 Task: Create Card IT Infrastructure Execution in Board Competitor Analysis Best Practices to Workspace Angel Investors. Create Card History Conference Review in Board Sales Lead Generation and Qualification to Workspace Angel Investors. Create Card IT Security Review in Board Content Marketing Video Series Strategy and Execution to Workspace Angel Investors
Action: Mouse moved to (83, 250)
Screenshot: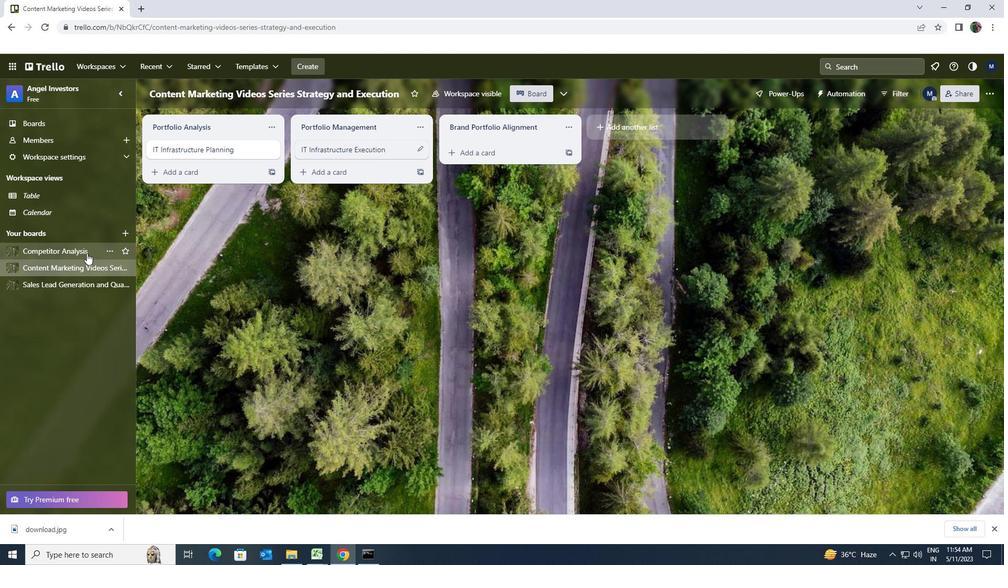
Action: Mouse pressed left at (83, 250)
Screenshot: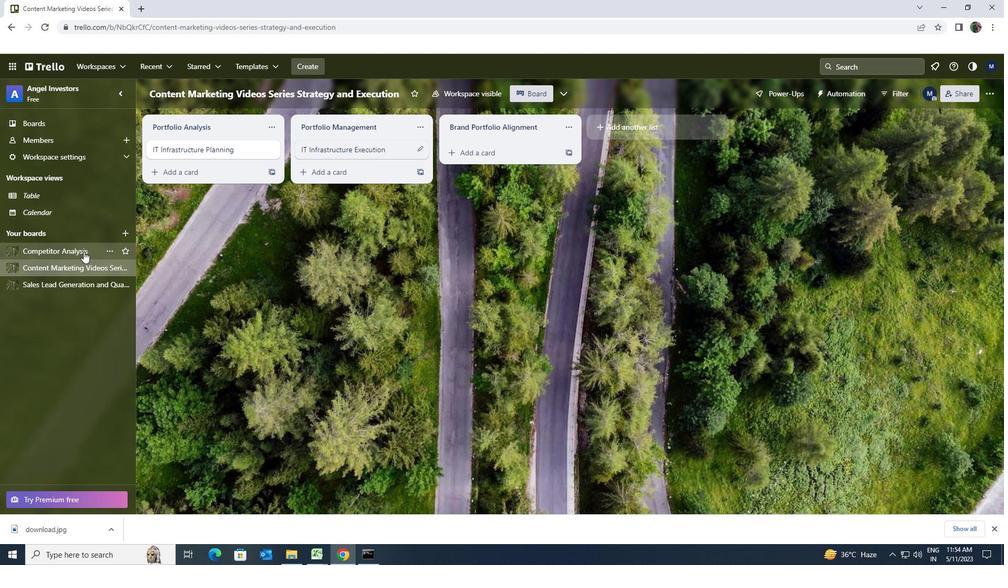 
Action: Mouse moved to (474, 162)
Screenshot: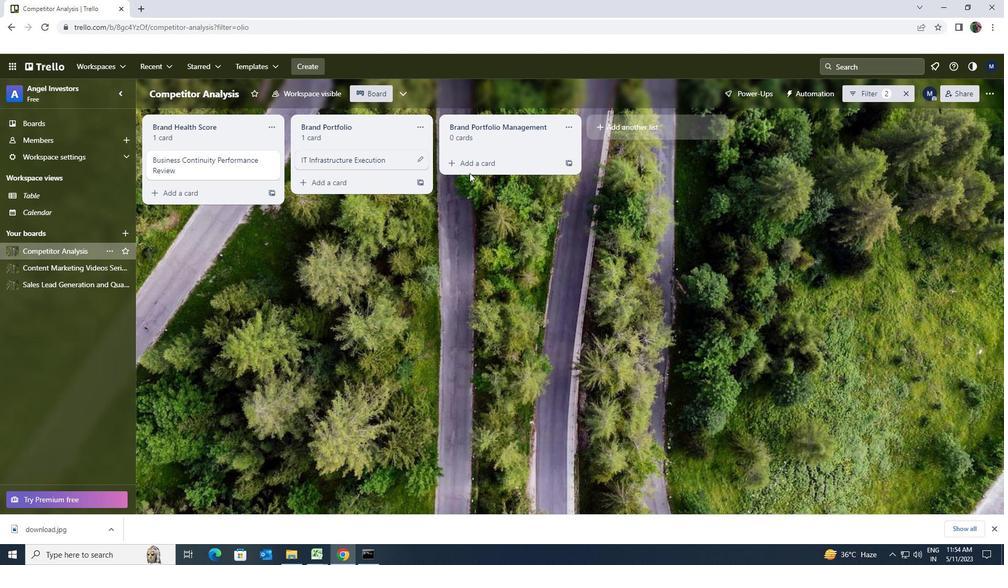 
Action: Mouse pressed left at (474, 162)
Screenshot: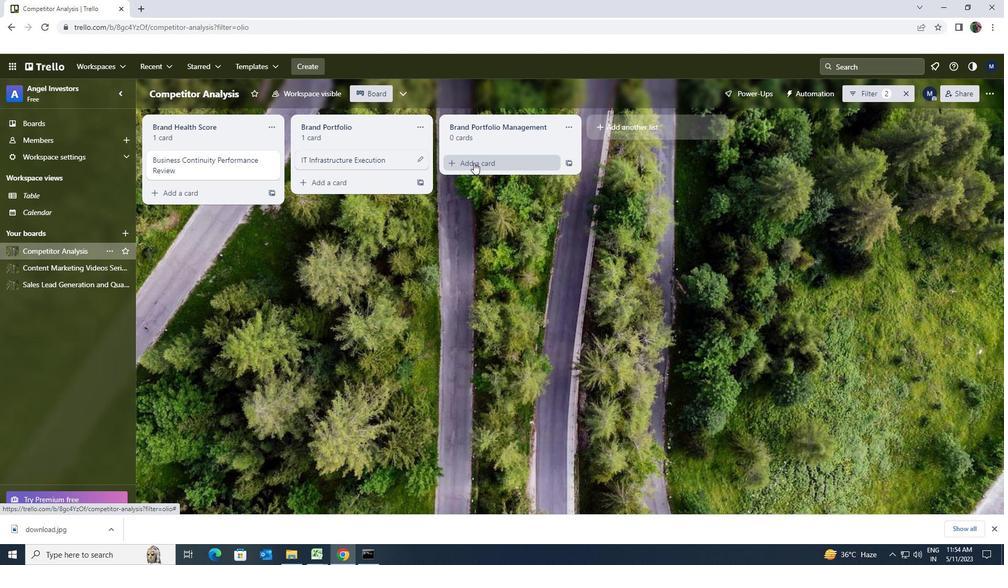 
Action: Key pressed <Key.shift><Key.shift><Key.shift><Key.shift><Key.shift><Key.shift><Key.shift><Key.shift><Key.shift>IT<Key.space><Key.shift><Key.shift><Key.shift><Key.shift><Key.shift><Key.shift><Key.shift><Key.shift><Key.shift><Key.shift><Key.shift>INFRASTRUCTURE<Key.space><Key.shift>EXECUTION
Screenshot: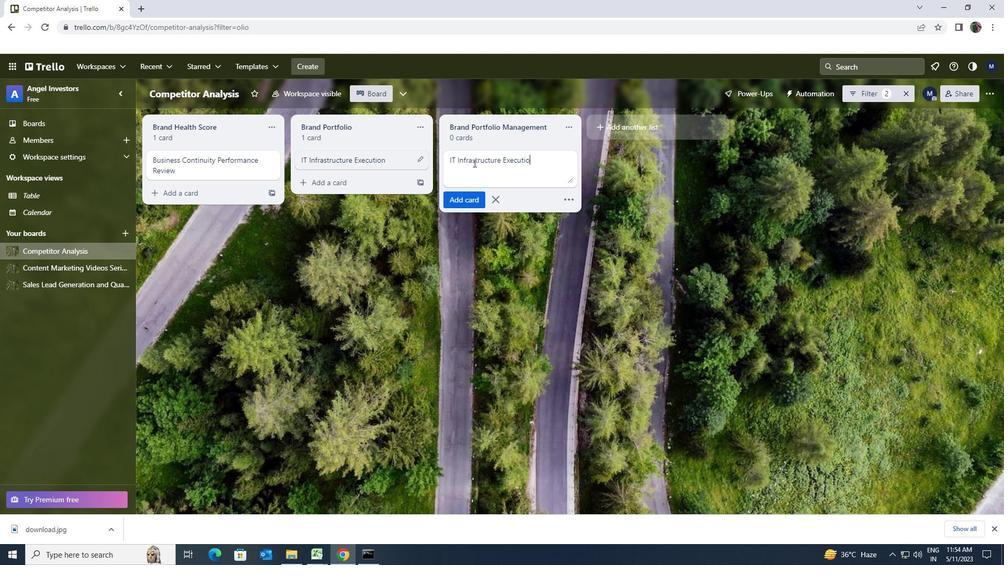 
Action: Mouse moved to (473, 199)
Screenshot: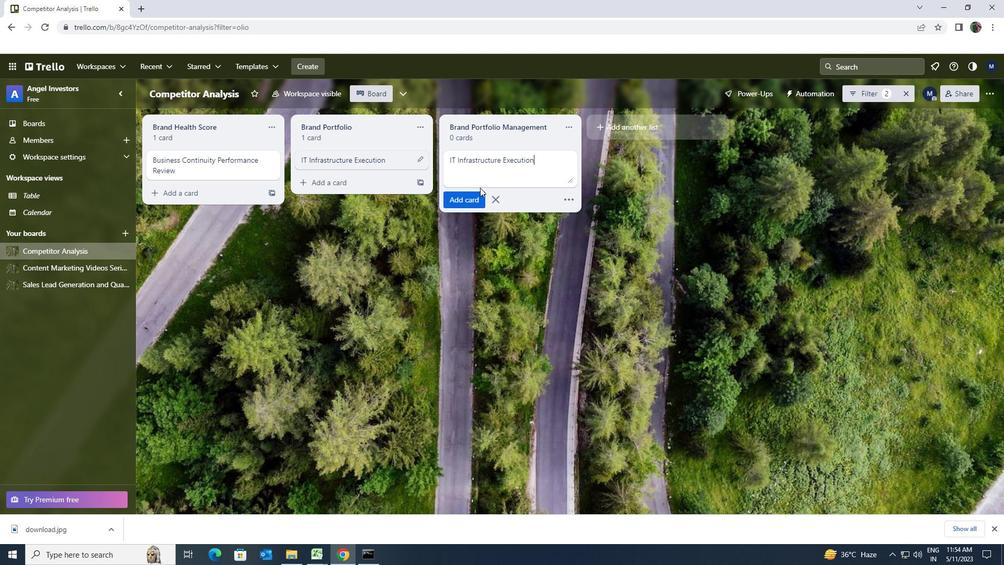 
Action: Mouse pressed left at (473, 199)
Screenshot: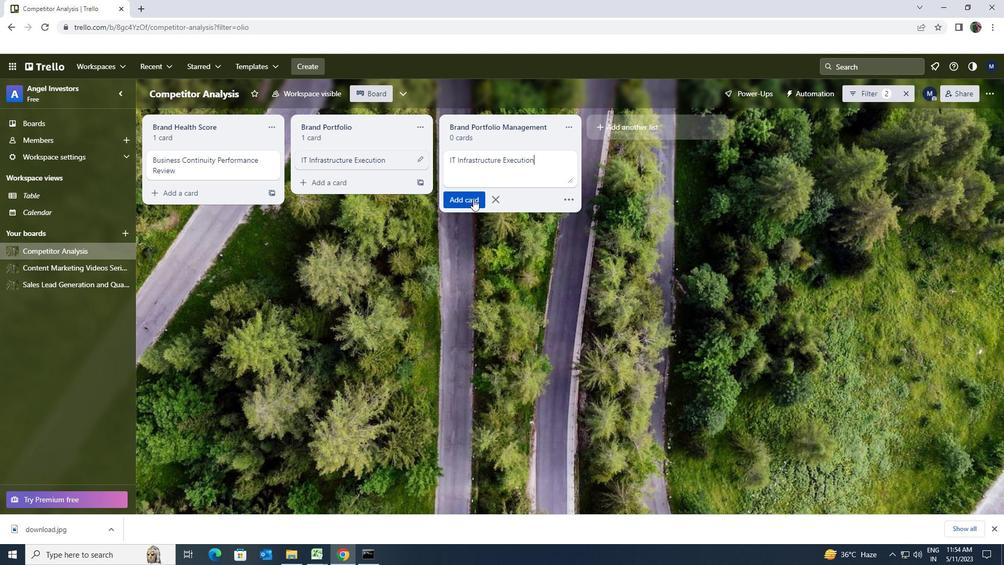 
Action: Mouse moved to (68, 284)
Screenshot: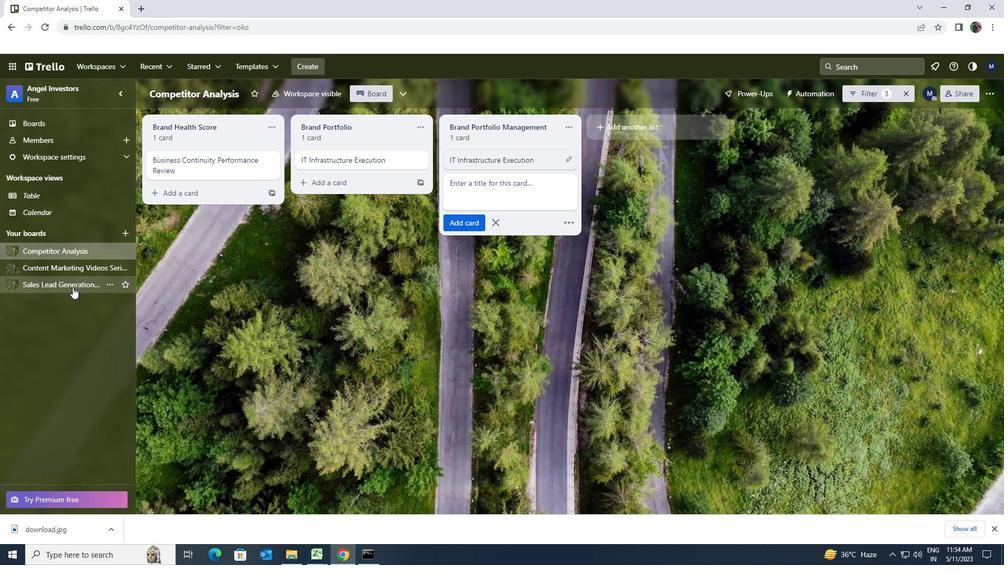 
Action: Mouse pressed left at (68, 284)
Screenshot: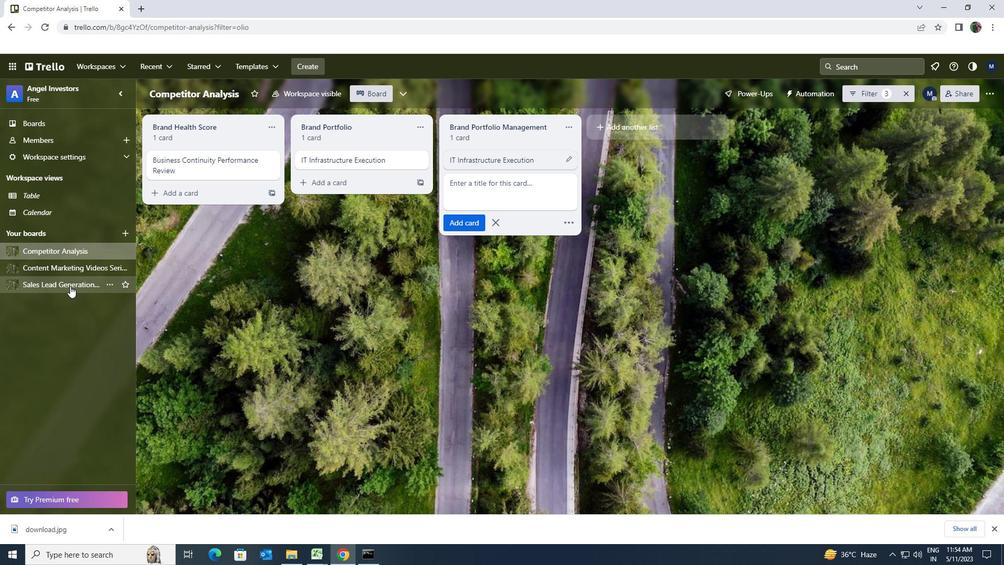 
Action: Mouse moved to (487, 158)
Screenshot: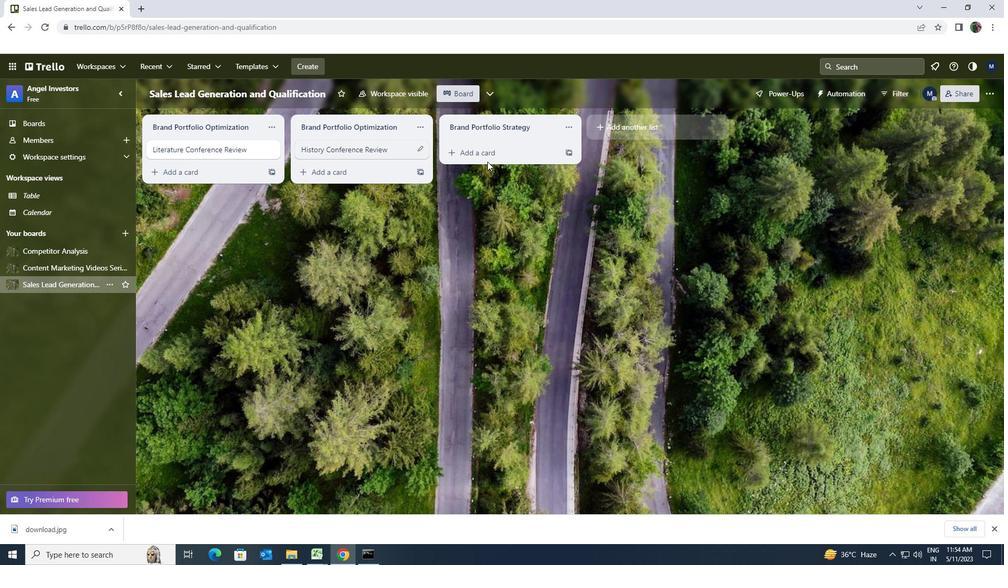 
Action: Mouse pressed left at (487, 158)
Screenshot: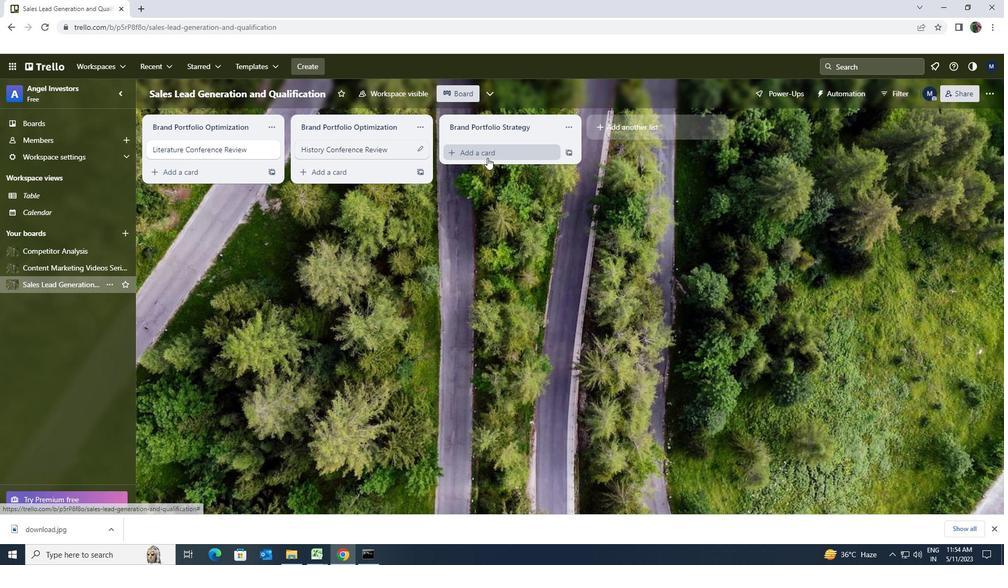 
Action: Key pressed <Key.shift><Key.shift><Key.shift><Key.shift><Key.shift><Key.shift><Key.shift><Key.shift><Key.shift><Key.shift><Key.shift><Key.shift><Key.shift><Key.shift><Key.shift><Key.shift><Key.shift><Key.shift><Key.shift><Key.shift><Key.shift><Key.shift><Key.shift><Key.shift><Key.shift><Key.shift><Key.shift><Key.shift><Key.shift><Key.shift><Key.shift><Key.shift><Key.shift><Key.shift><Key.shift><Key.shift><Key.shift><Key.shift><Key.shift><Key.shift><Key.shift><Key.shift><Key.shift><Key.shift><Key.shift><Key.shift><Key.shift><Key.shift><Key.shift><Key.shift><Key.shift><Key.shift><Key.shift><Key.shift><Key.shift><Key.shift><Key.shift><Key.shift><Key.shift><Key.shift><Key.shift>HISTORY<Key.space><Key.shift><Key.shift><Key.shift>CONFERENCE<Key.space><Key.shift>REVIEW
Screenshot: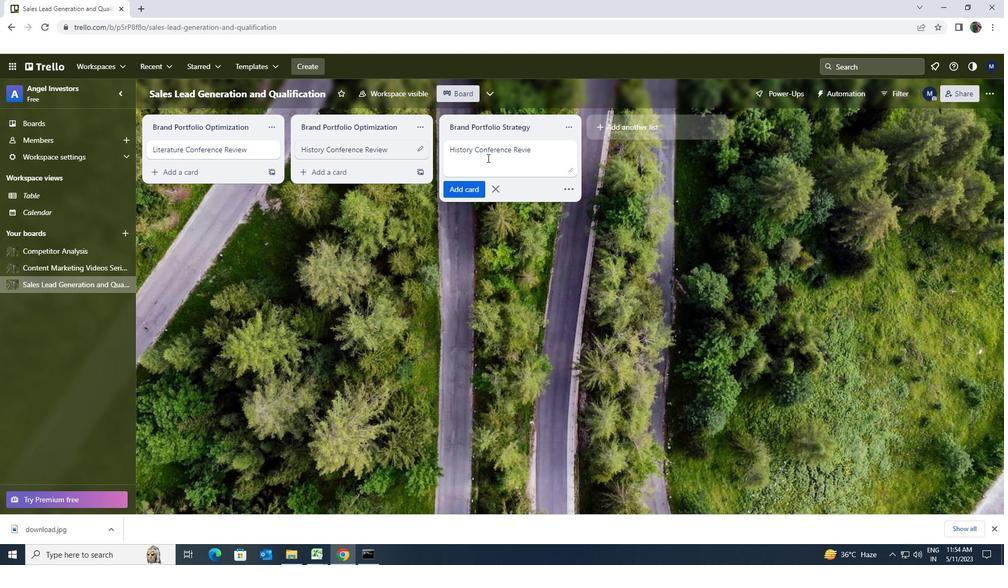 
Action: Mouse moved to (470, 192)
Screenshot: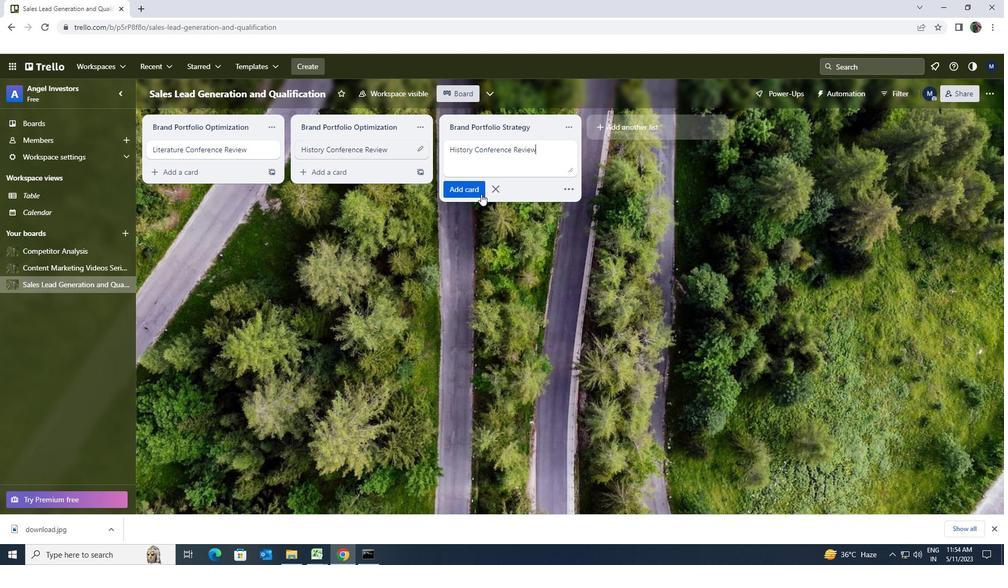 
Action: Mouse pressed left at (470, 192)
Screenshot: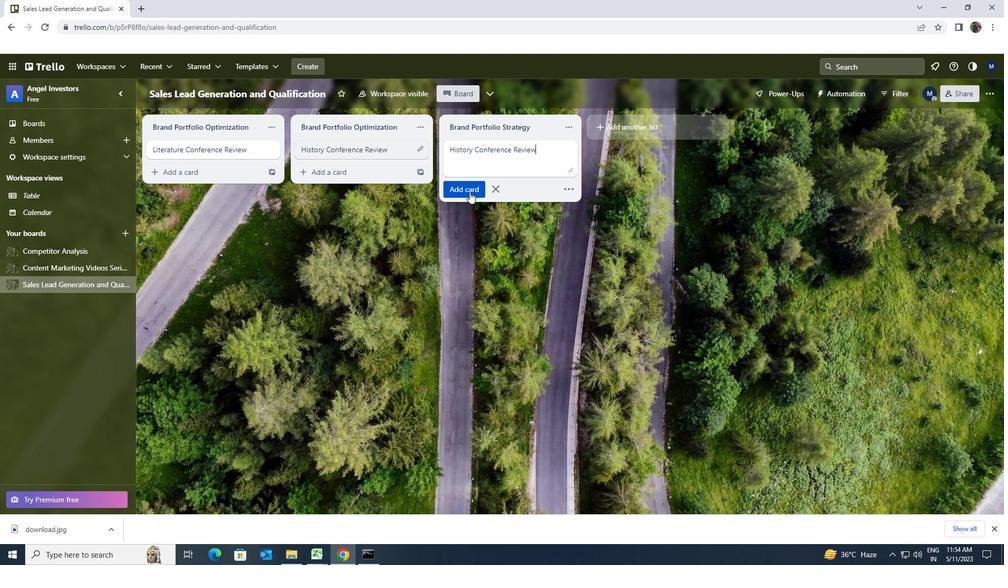 
Action: Mouse moved to (91, 269)
Screenshot: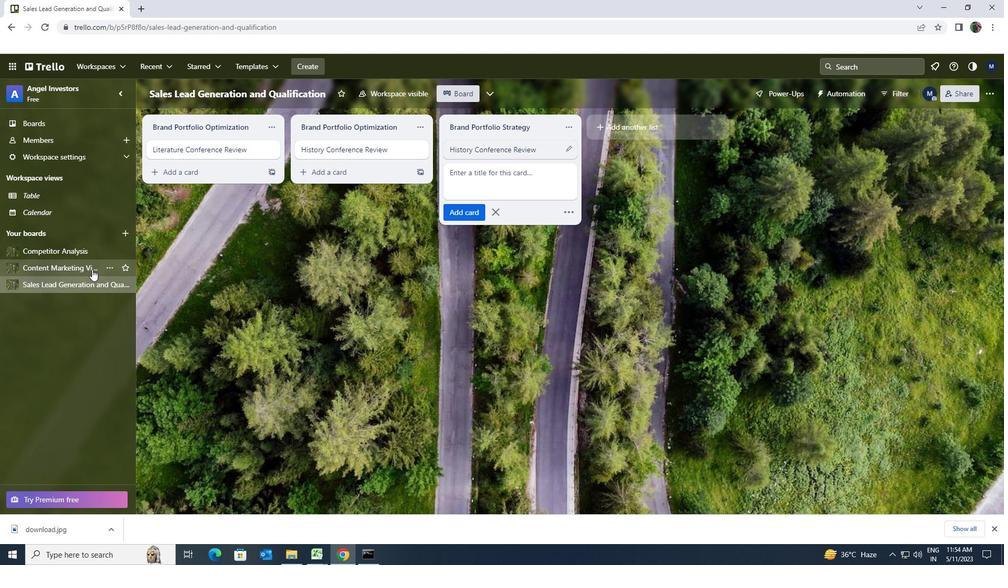 
Action: Mouse pressed left at (91, 269)
Screenshot: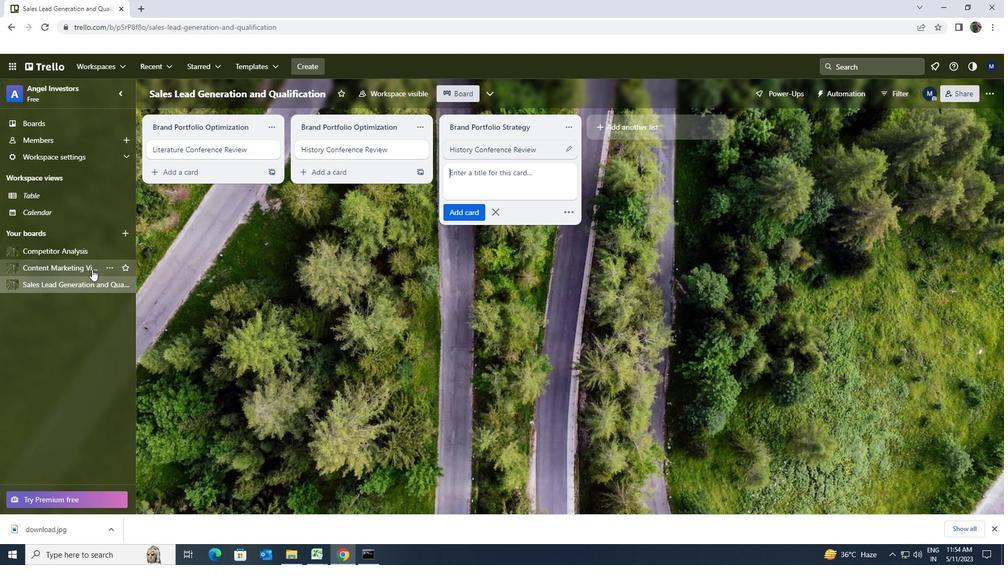 
Action: Mouse moved to (474, 155)
Screenshot: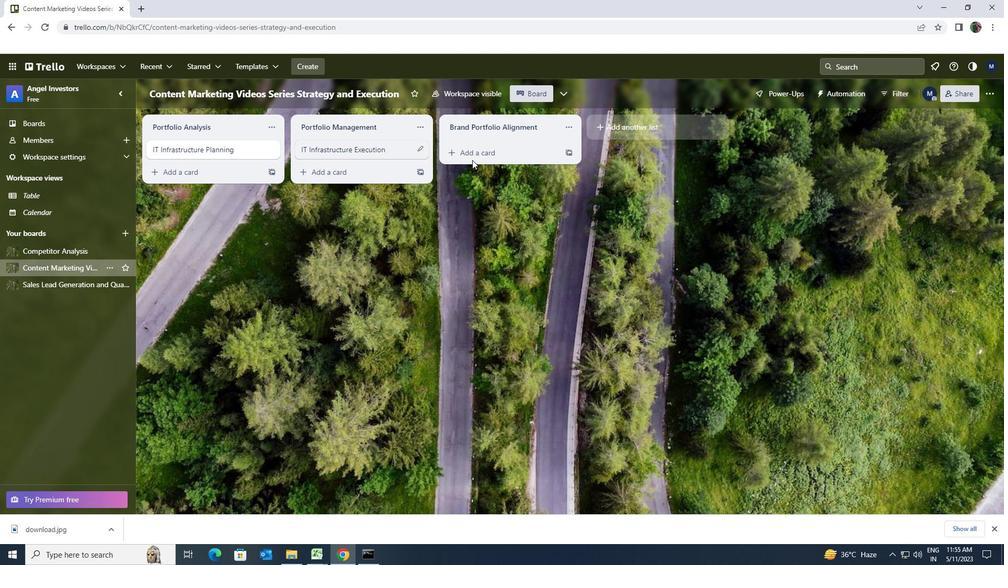 
Action: Mouse pressed left at (474, 155)
Screenshot: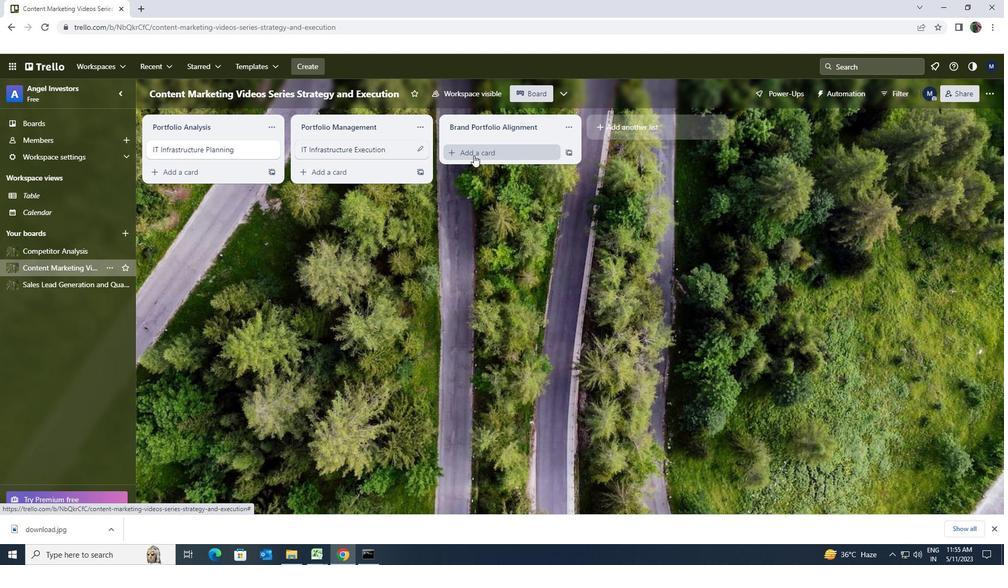 
Action: Key pressed <Key.shift><Key.shift><Key.shift><Key.shift><Key.shift>IT<Key.space><Key.shift>SECURITY<Key.space><Key.shift>REVIEW
Screenshot: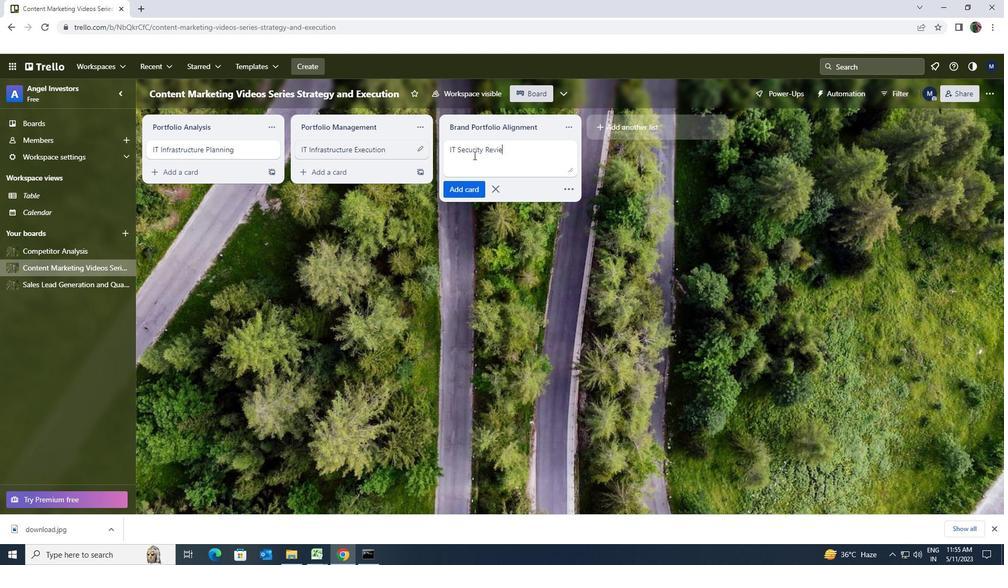 
Action: Mouse moved to (473, 188)
Screenshot: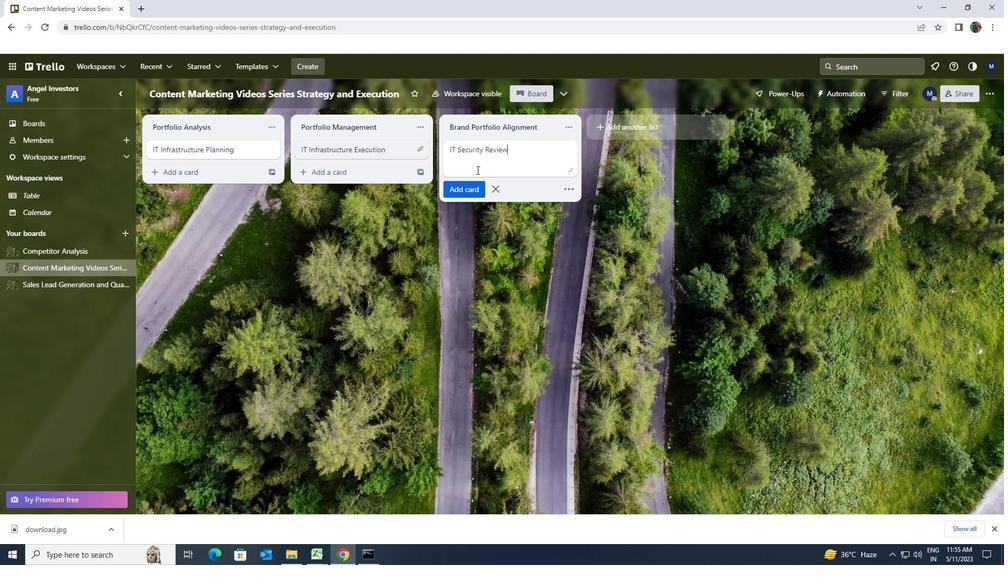 
Action: Mouse pressed left at (473, 188)
Screenshot: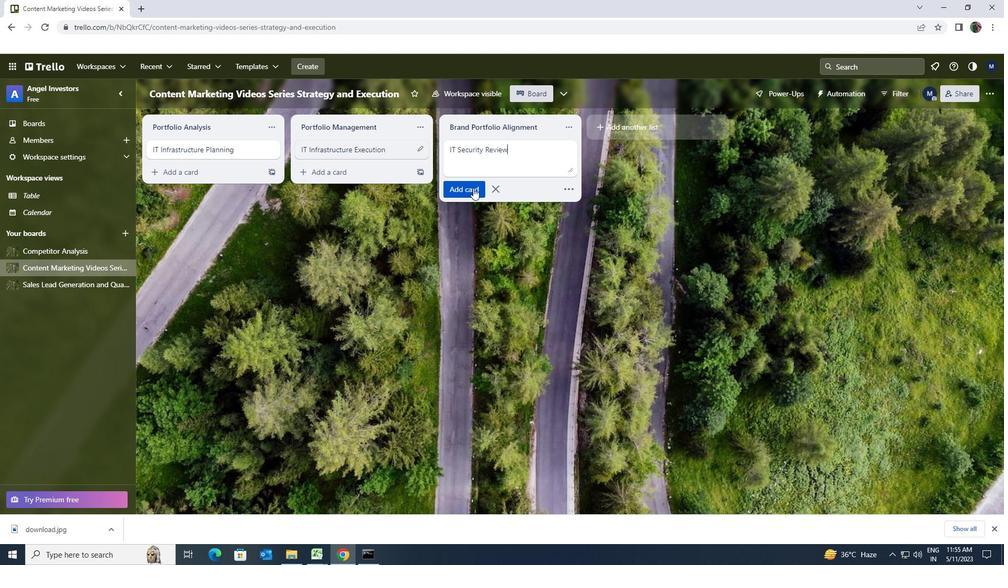 
